 Task: Check the percentage active listings of contemporary in the last 1 year.
Action: Mouse moved to (850, 192)
Screenshot: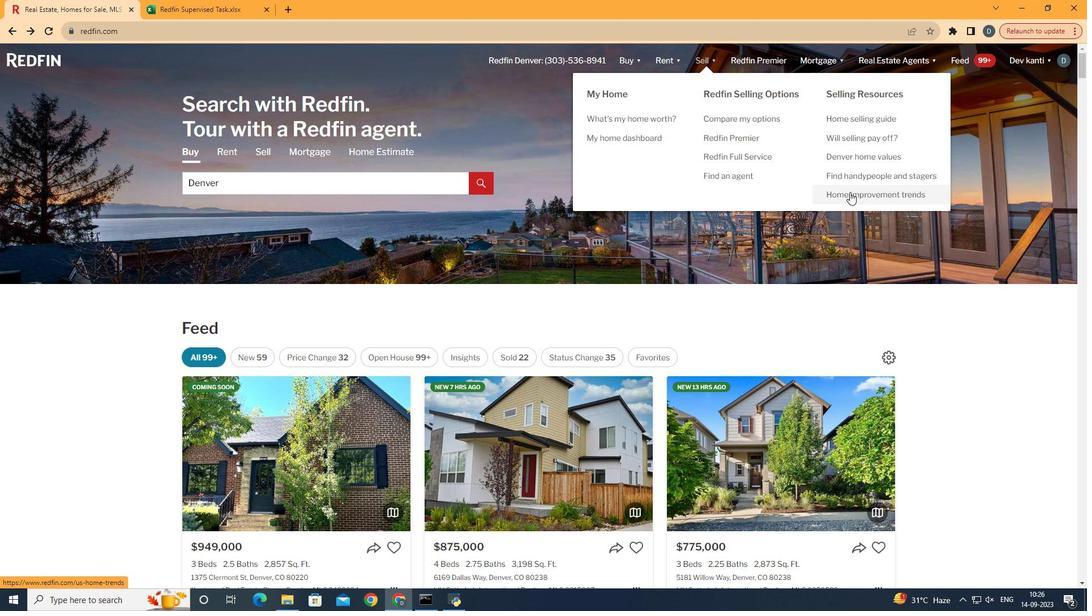 
Action: Mouse pressed left at (850, 192)
Screenshot: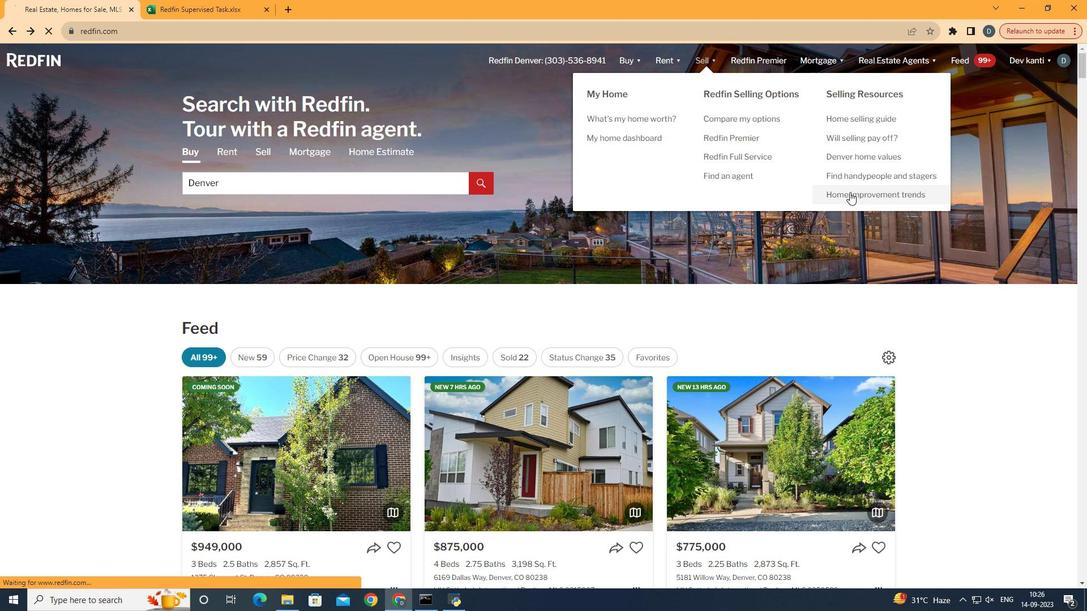 
Action: Mouse moved to (273, 216)
Screenshot: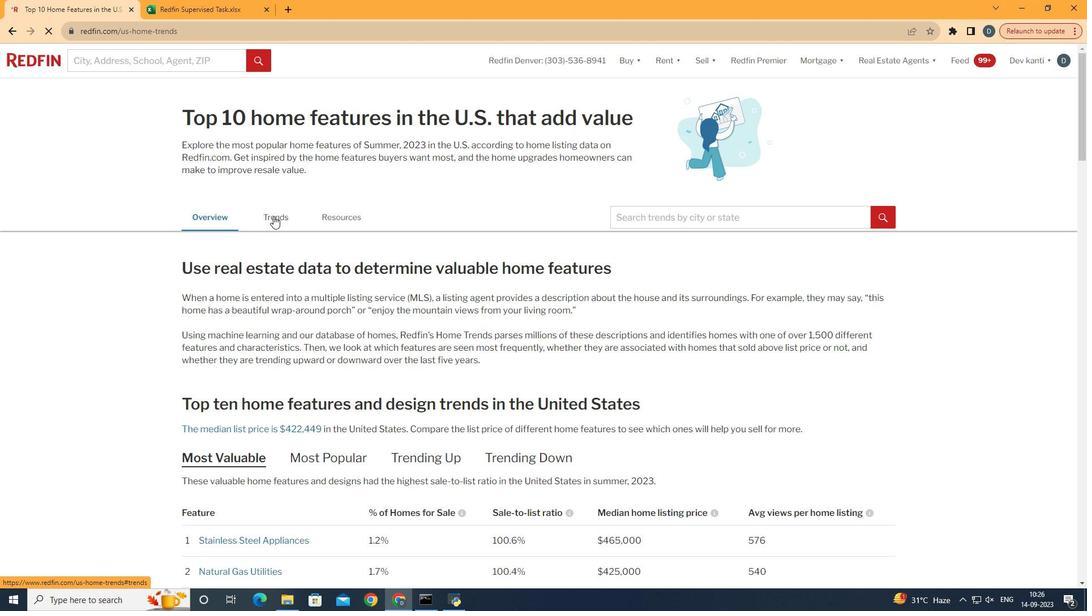 
Action: Mouse pressed left at (273, 216)
Screenshot: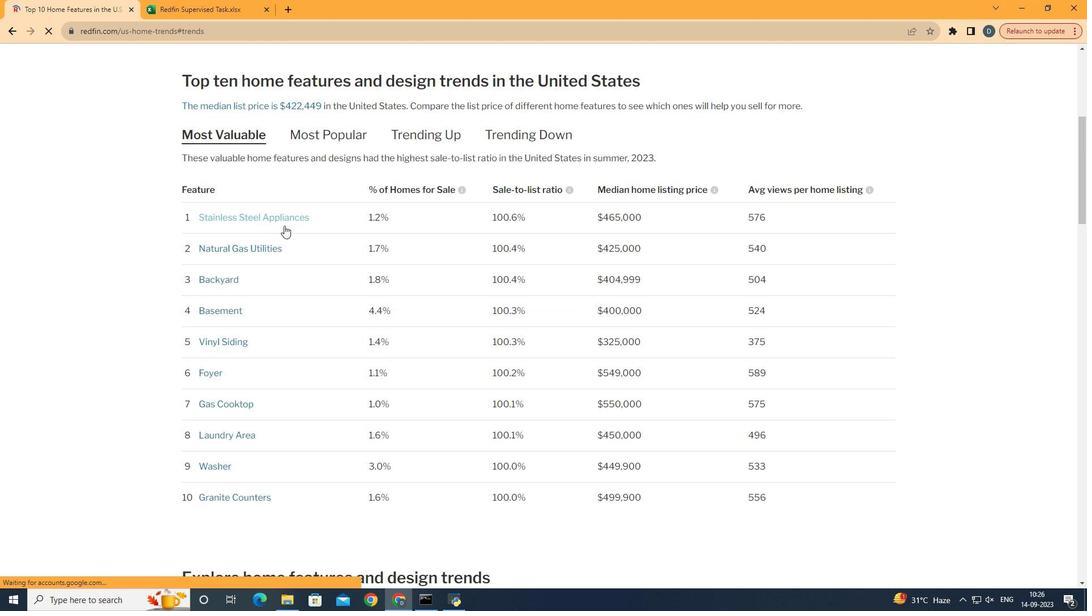 
Action: Mouse moved to (365, 269)
Screenshot: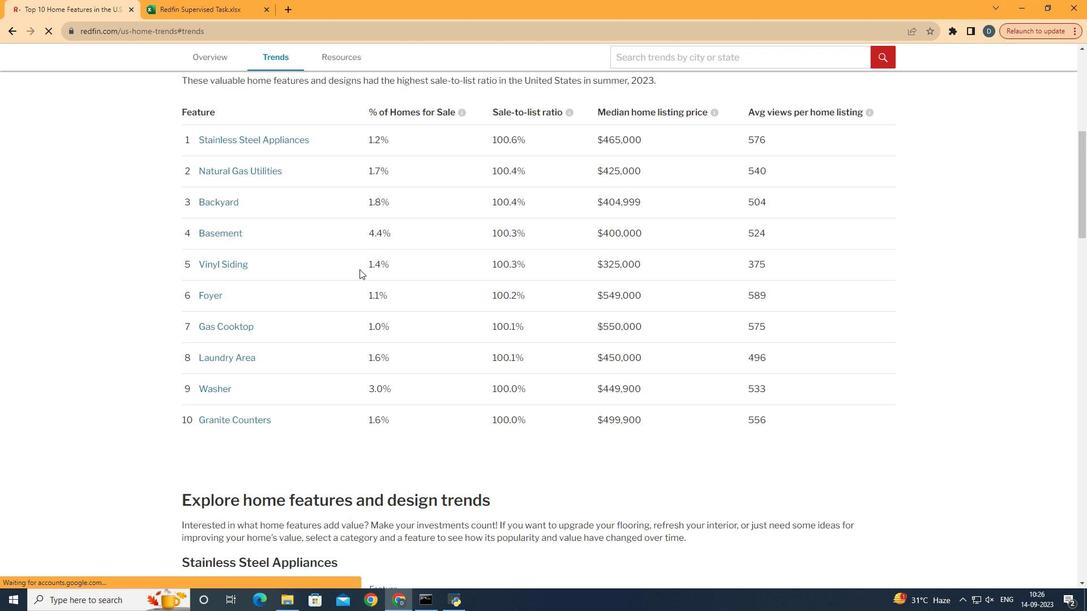 
Action: Mouse scrolled (365, 268) with delta (0, 0)
Screenshot: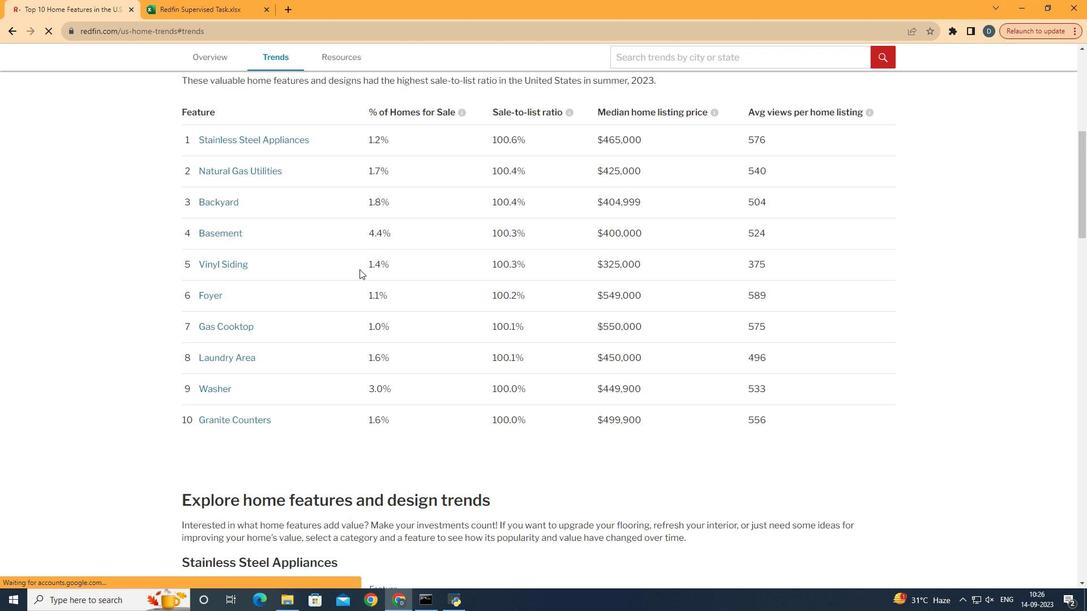 
Action: Mouse moved to (368, 268)
Screenshot: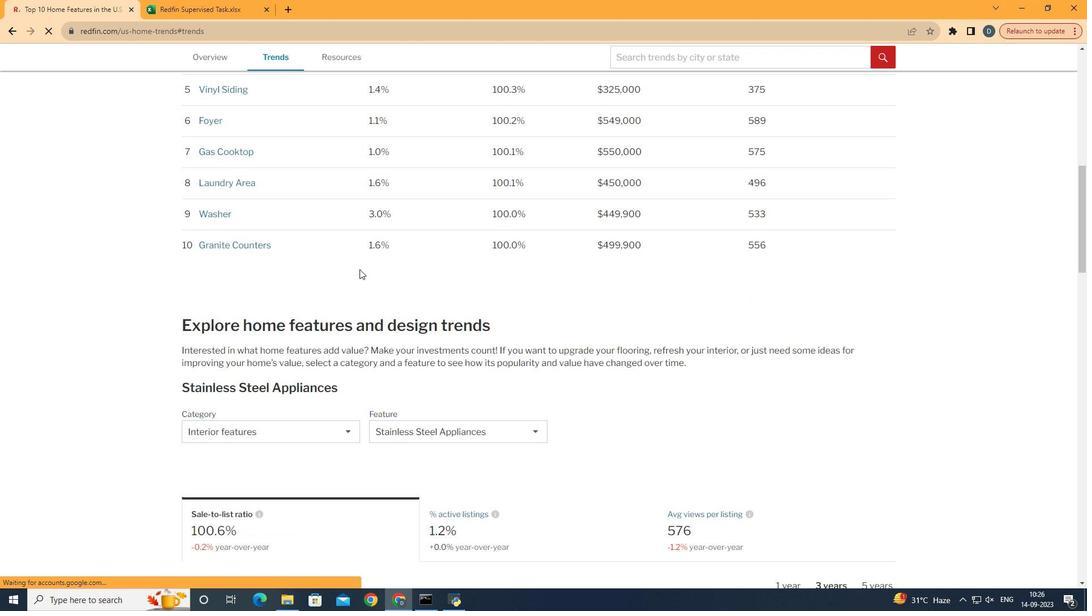 
Action: Mouse scrolled (368, 267) with delta (0, 0)
Screenshot: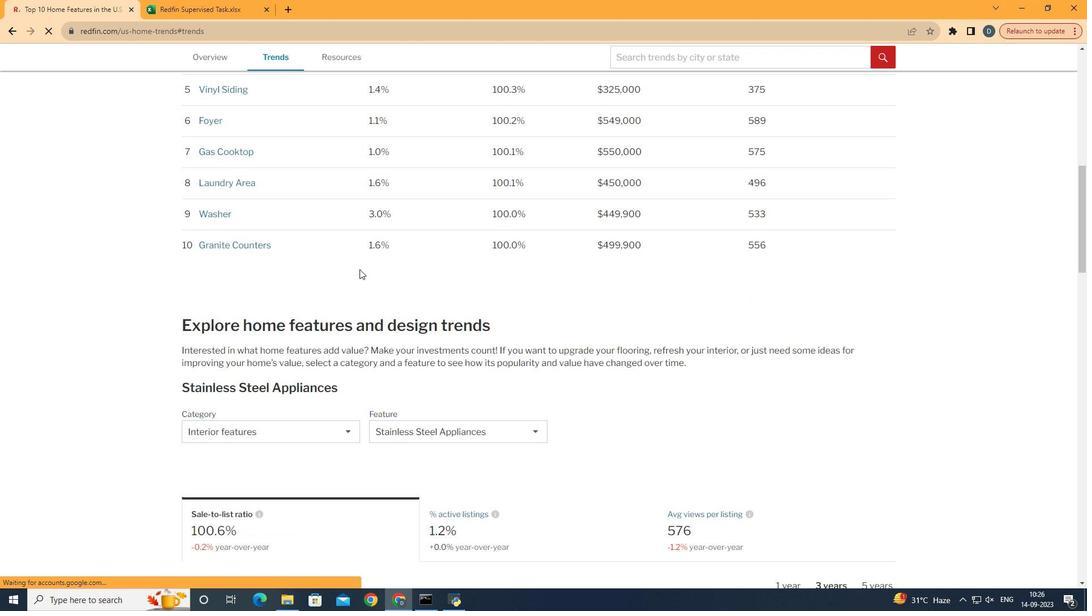 
Action: Mouse moved to (369, 267)
Screenshot: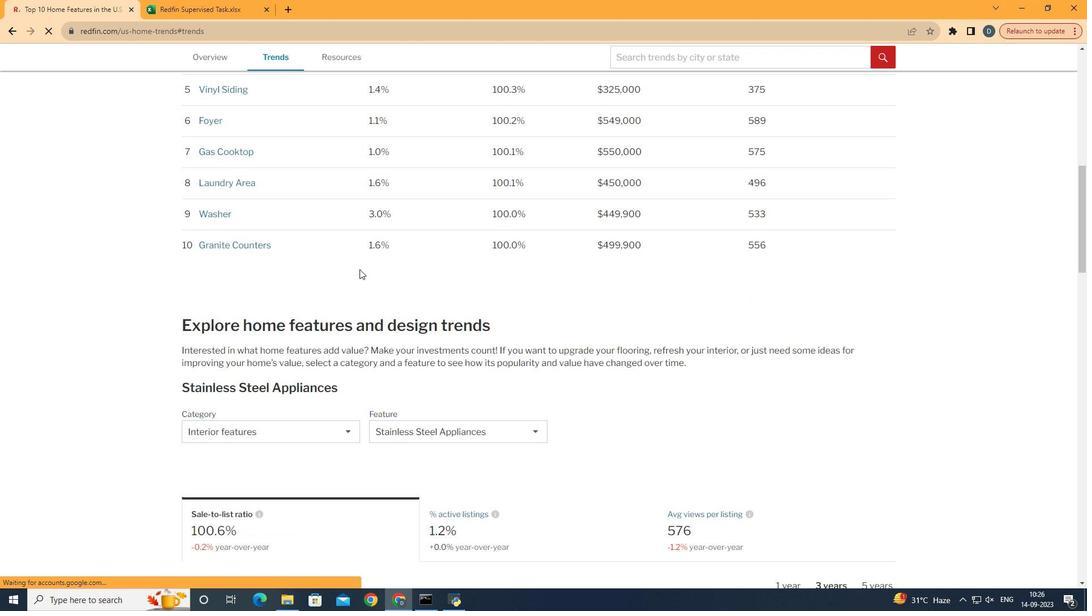 
Action: Mouse scrolled (369, 267) with delta (0, 0)
Screenshot: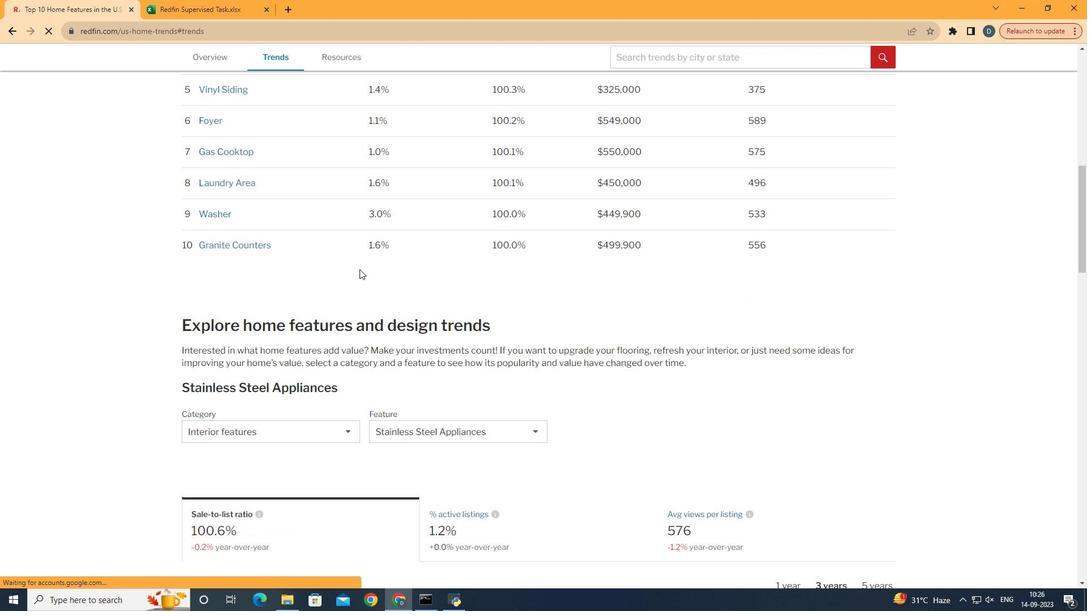 
Action: Mouse moved to (366, 267)
Screenshot: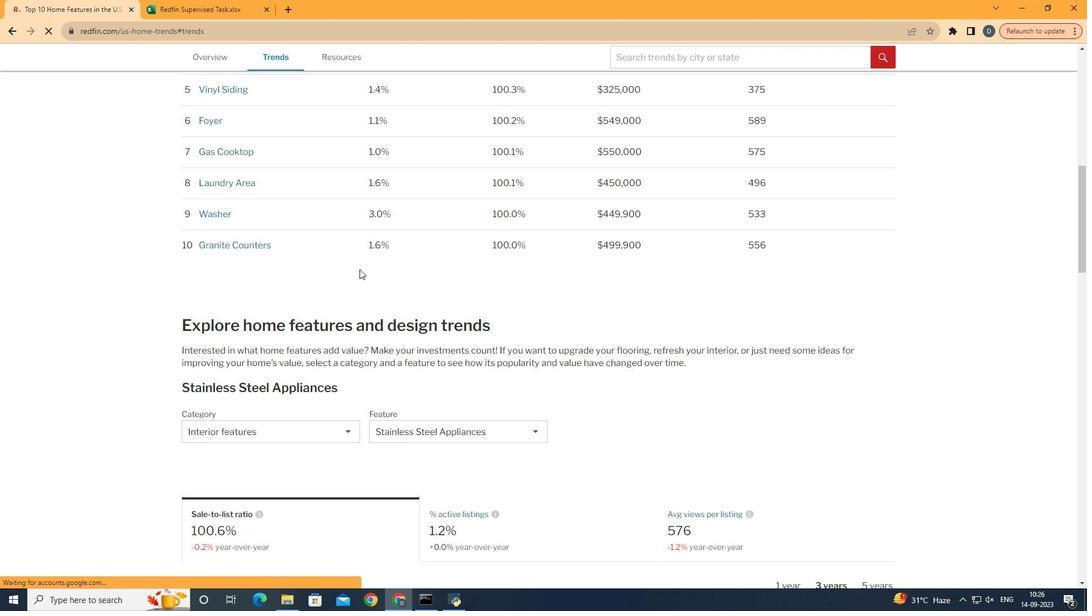 
Action: Mouse scrolled (366, 267) with delta (0, 0)
Screenshot: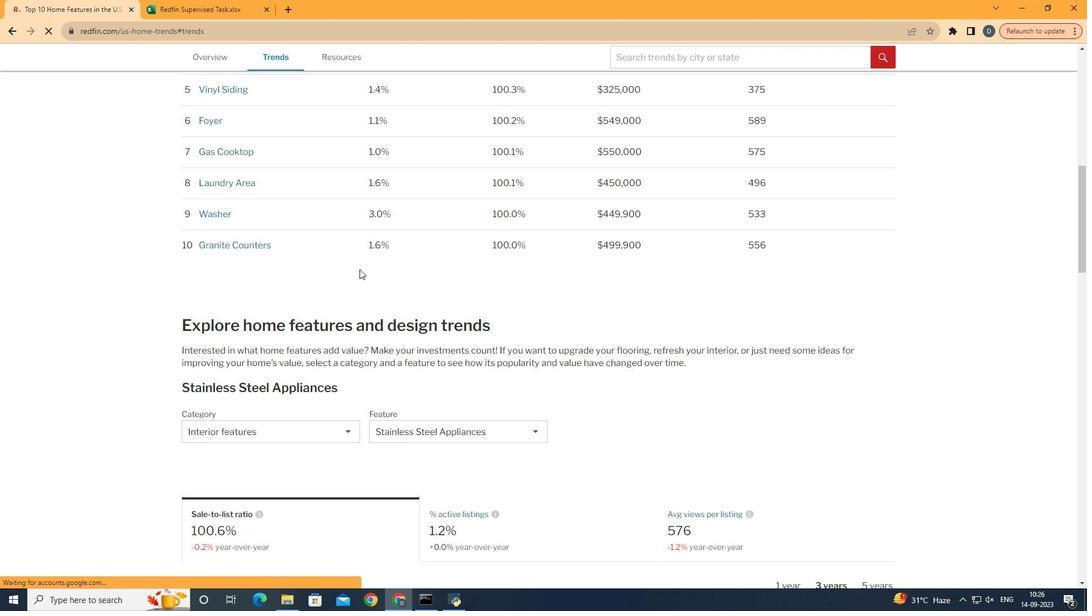 
Action: Mouse moved to (359, 269)
Screenshot: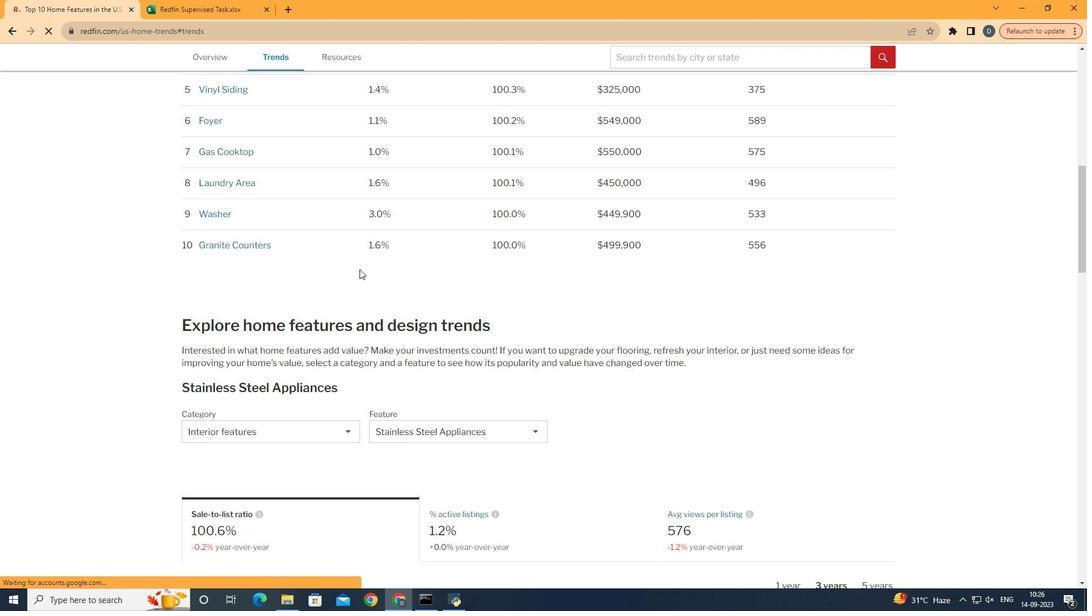 
Action: Mouse scrolled (359, 269) with delta (0, 0)
Screenshot: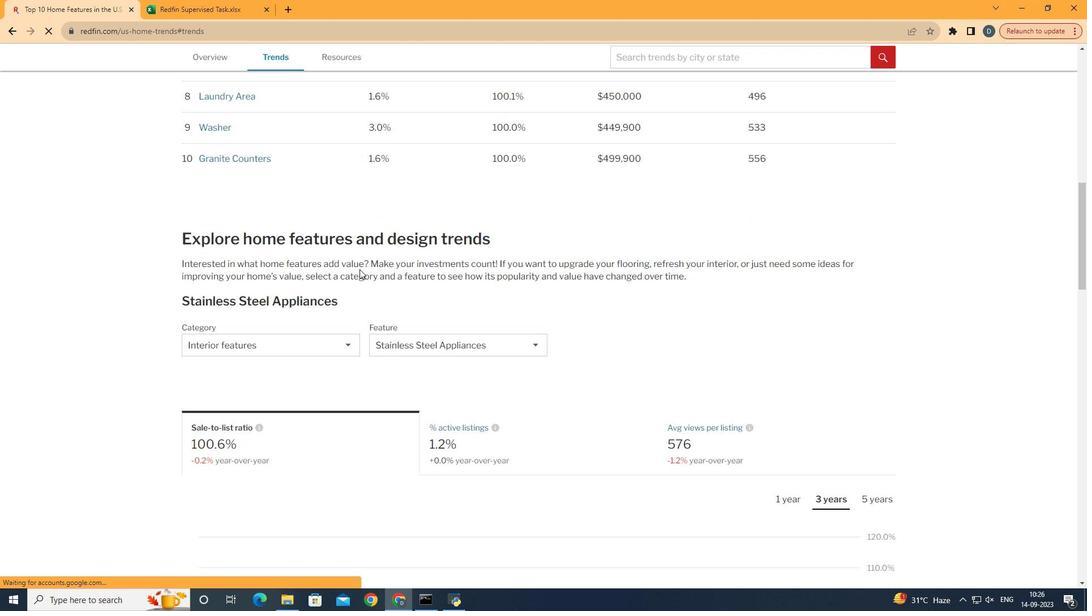 
Action: Mouse scrolled (359, 269) with delta (0, 0)
Screenshot: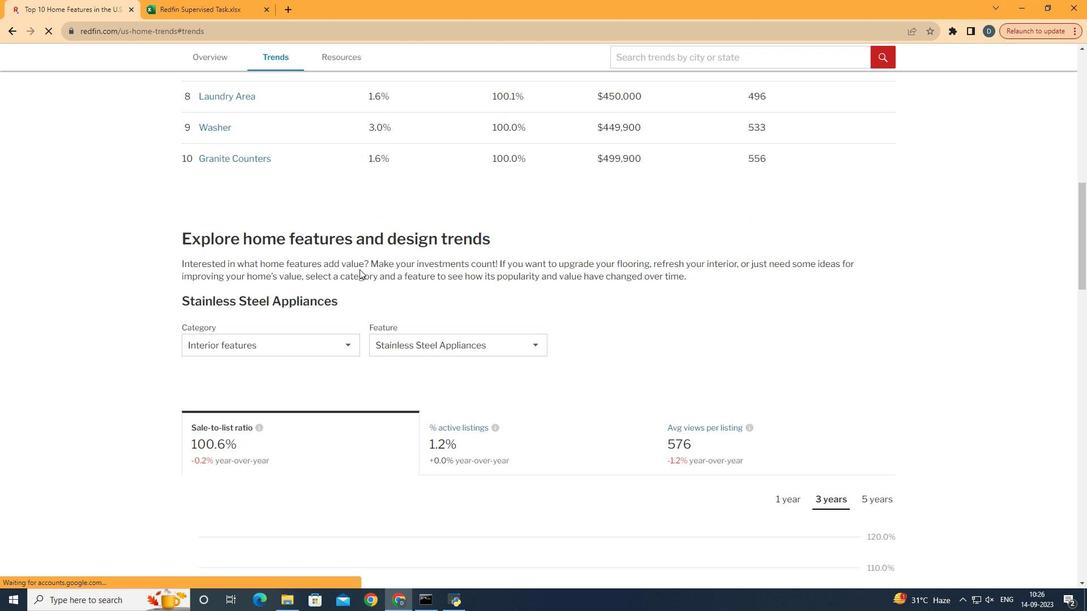 
Action: Mouse moved to (359, 269)
Screenshot: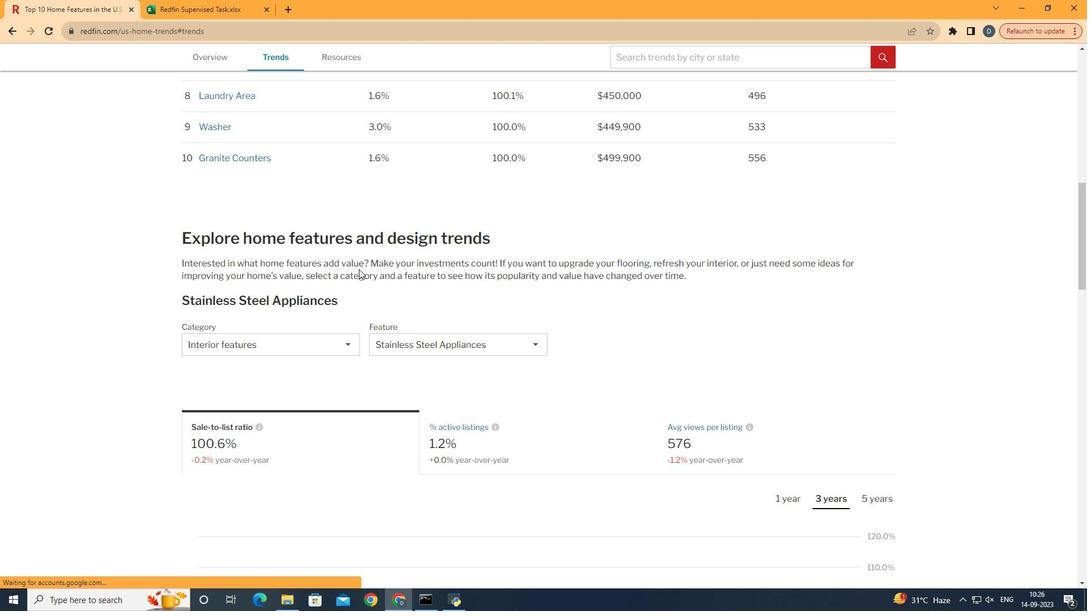 
Action: Mouse scrolled (359, 269) with delta (0, 0)
Screenshot: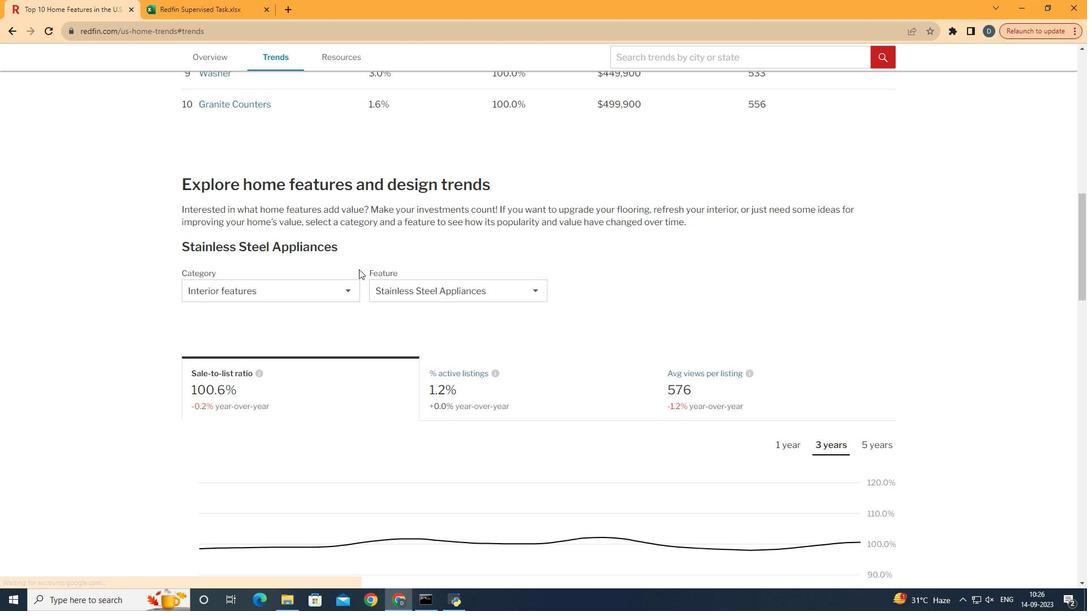 
Action: Mouse moved to (327, 293)
Screenshot: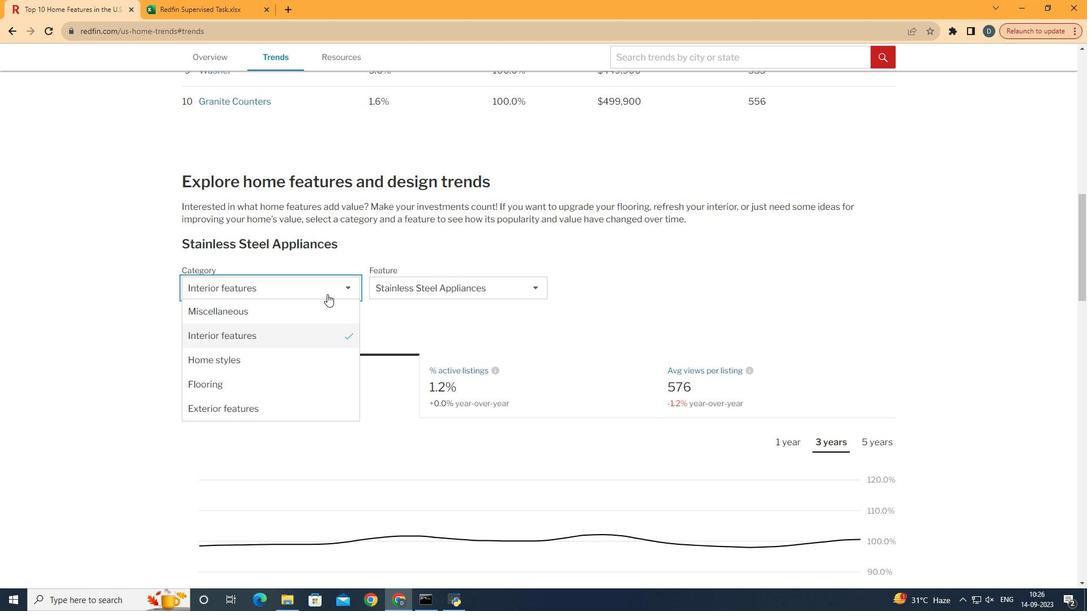 
Action: Mouse pressed left at (327, 293)
Screenshot: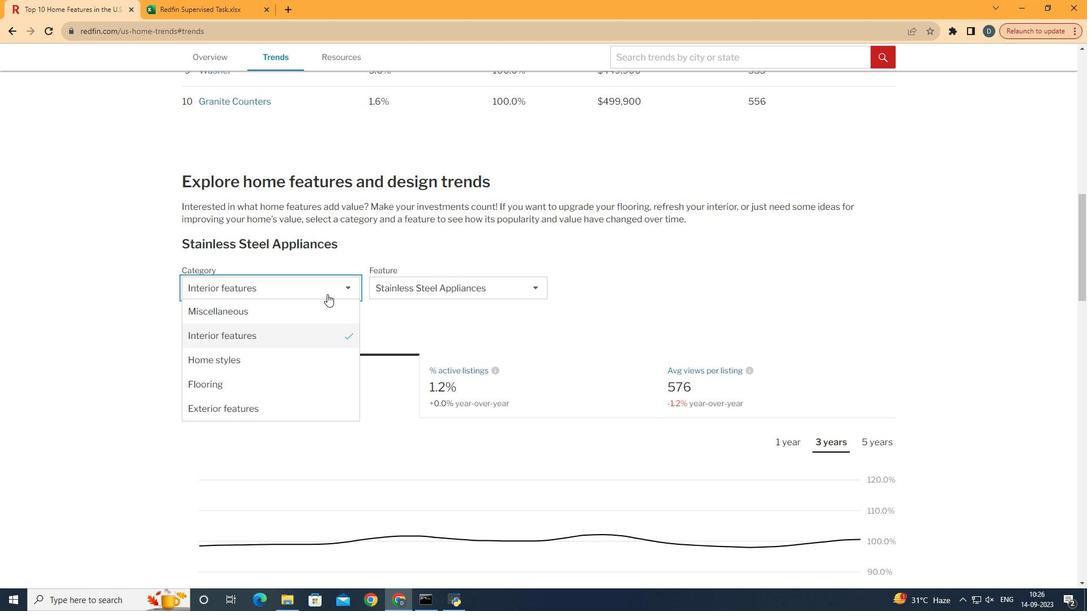 
Action: Mouse moved to (318, 358)
Screenshot: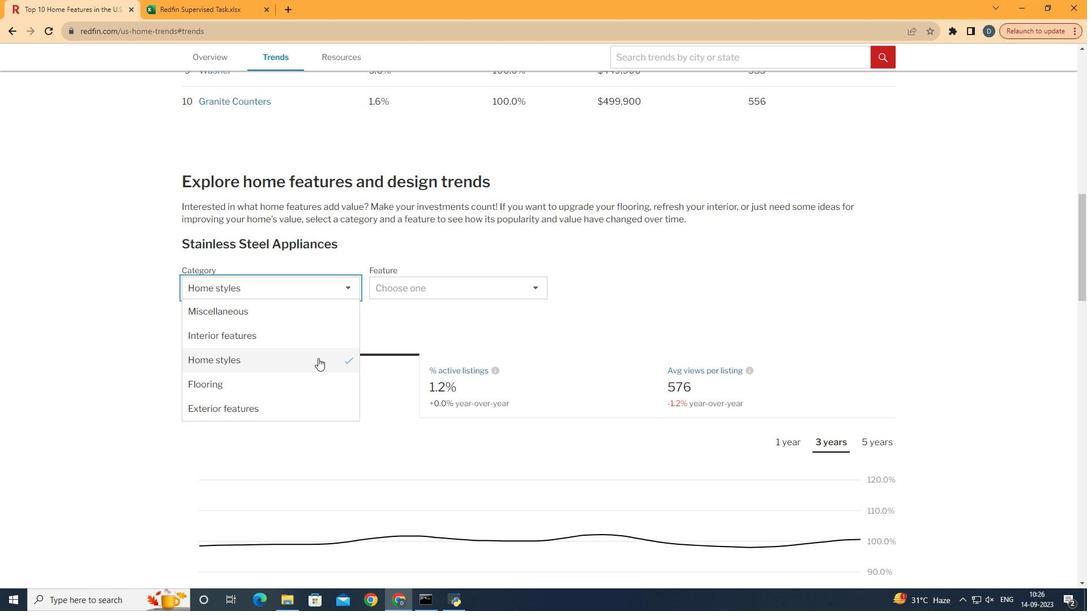 
Action: Mouse pressed left at (318, 358)
Screenshot: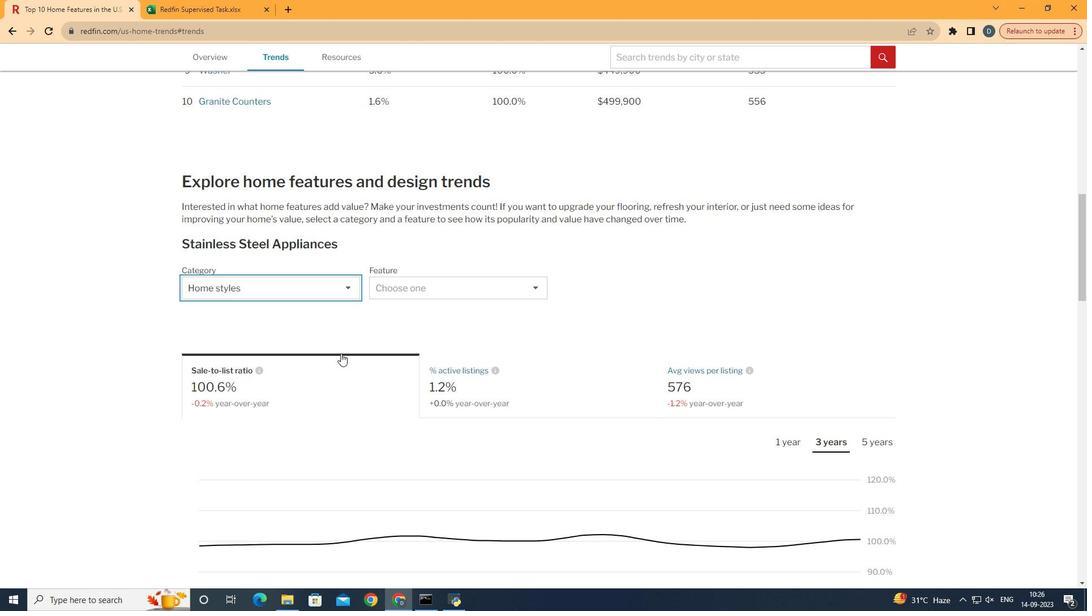 
Action: Mouse moved to (469, 295)
Screenshot: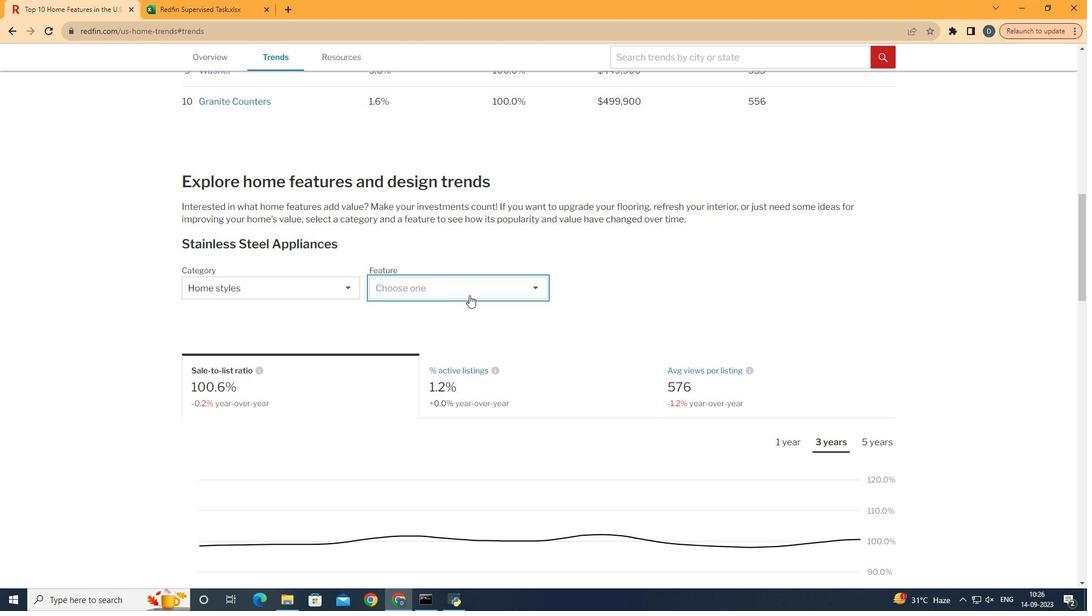 
Action: Mouse pressed left at (469, 295)
Screenshot: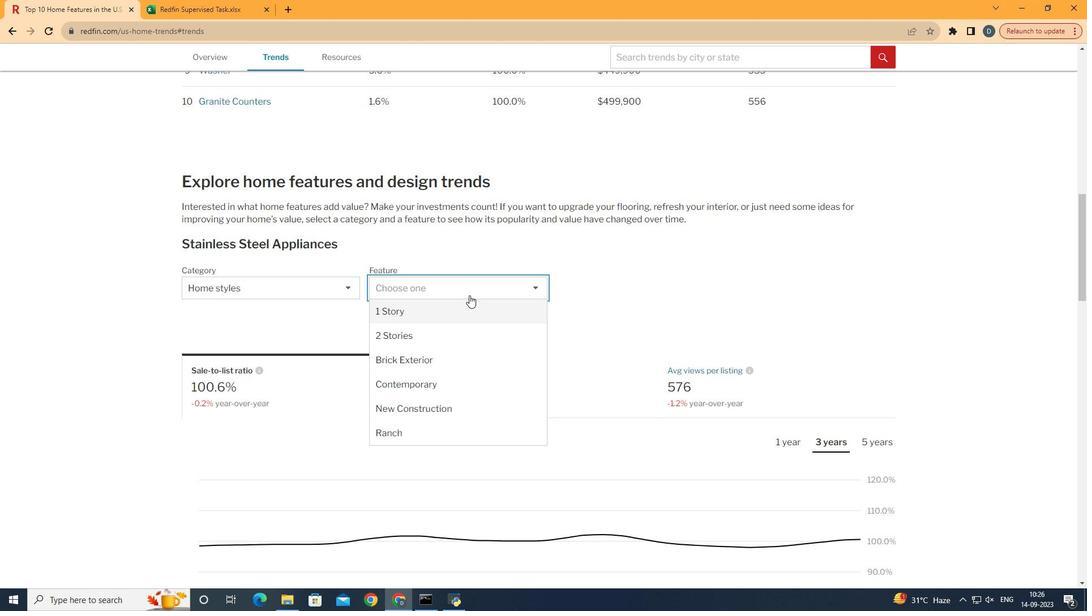 
Action: Mouse moved to (491, 394)
Screenshot: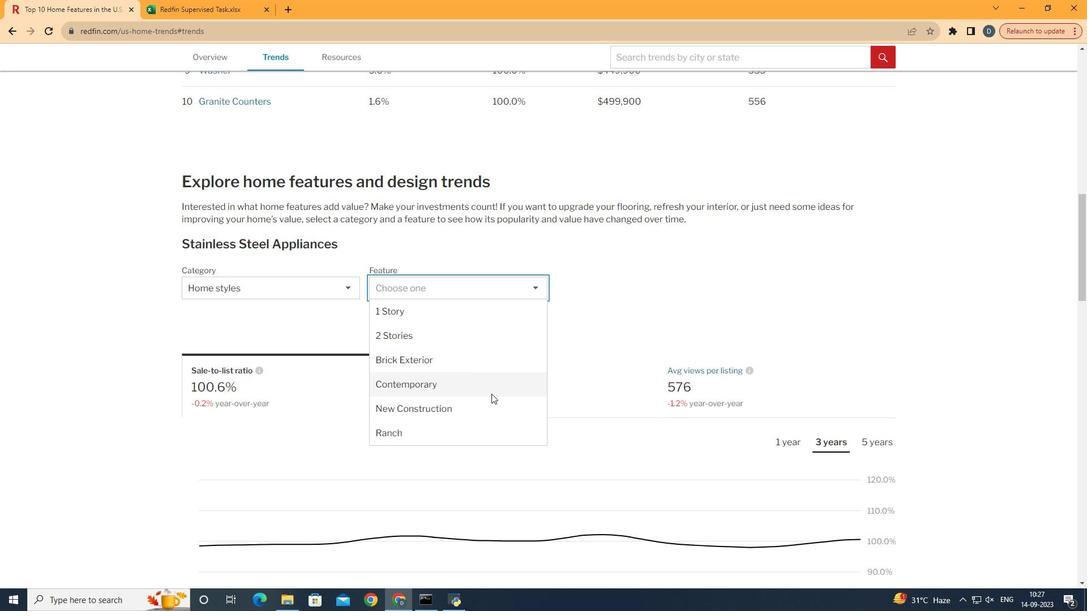 
Action: Mouse pressed left at (491, 394)
Screenshot: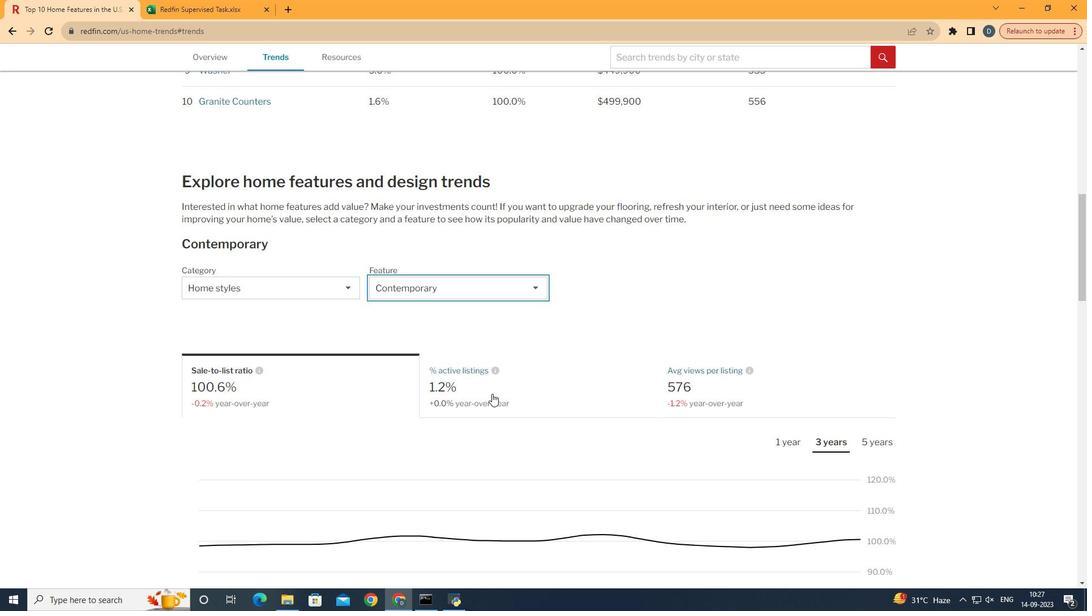 
Action: Mouse moved to (540, 393)
Screenshot: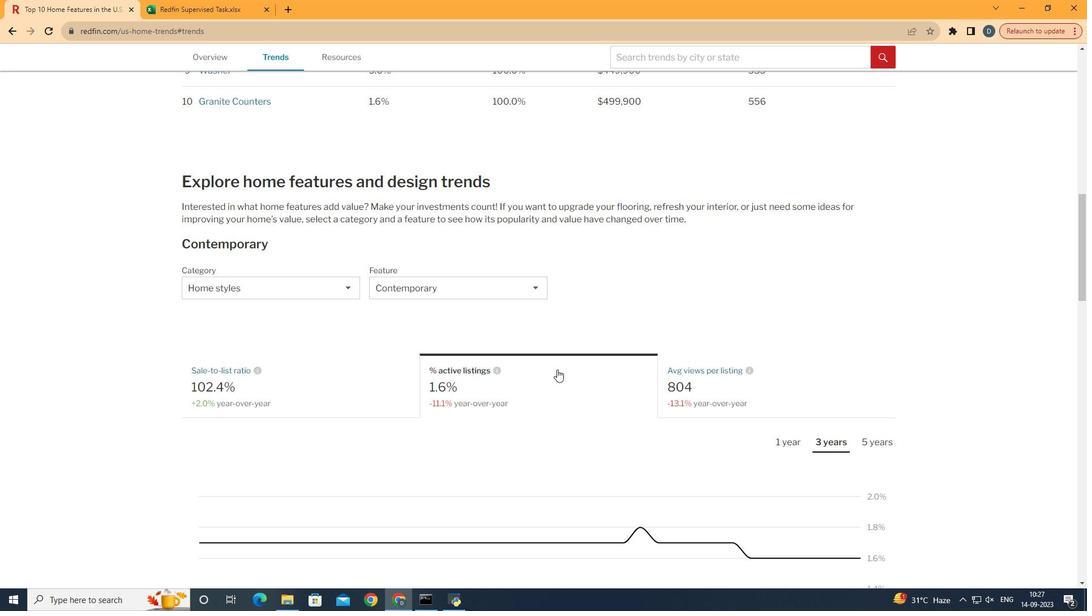 
Action: Mouse pressed left at (540, 393)
Screenshot: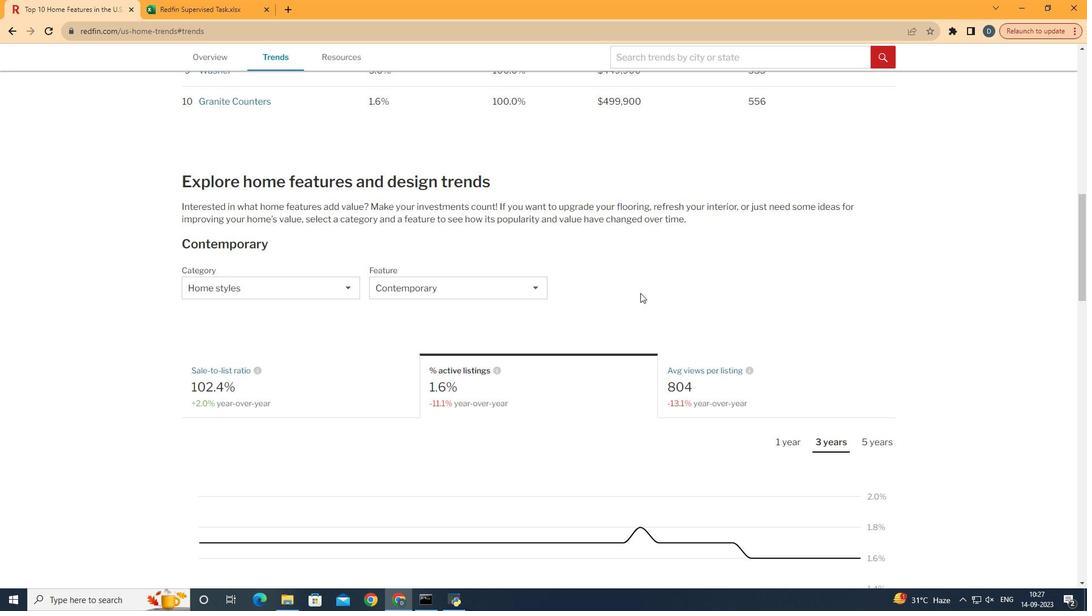 
Action: Mouse moved to (756, 199)
Screenshot: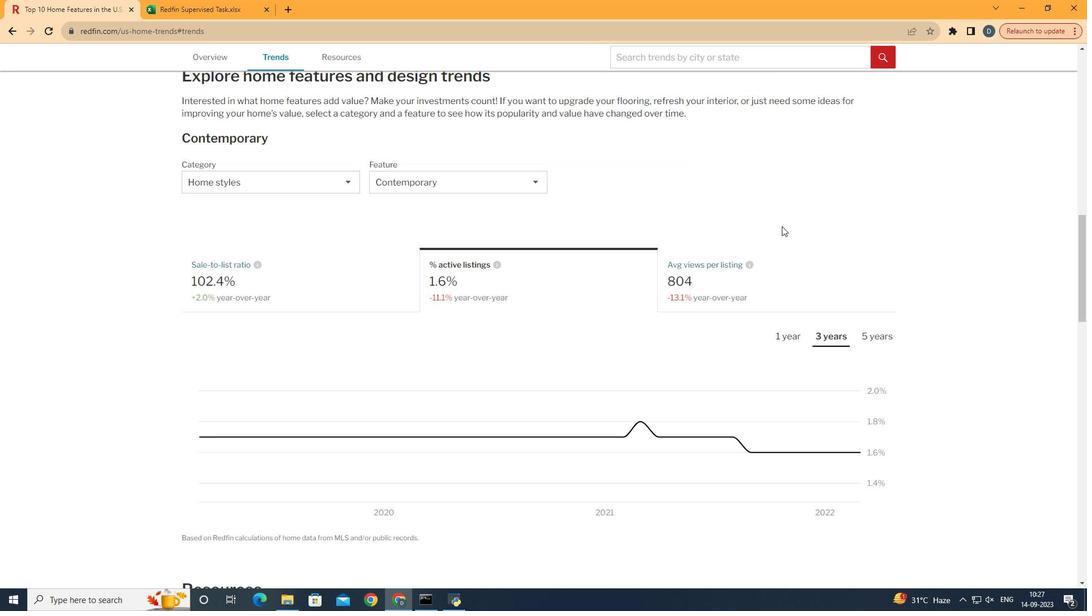 
Action: Mouse scrolled (756, 198) with delta (0, 0)
Screenshot: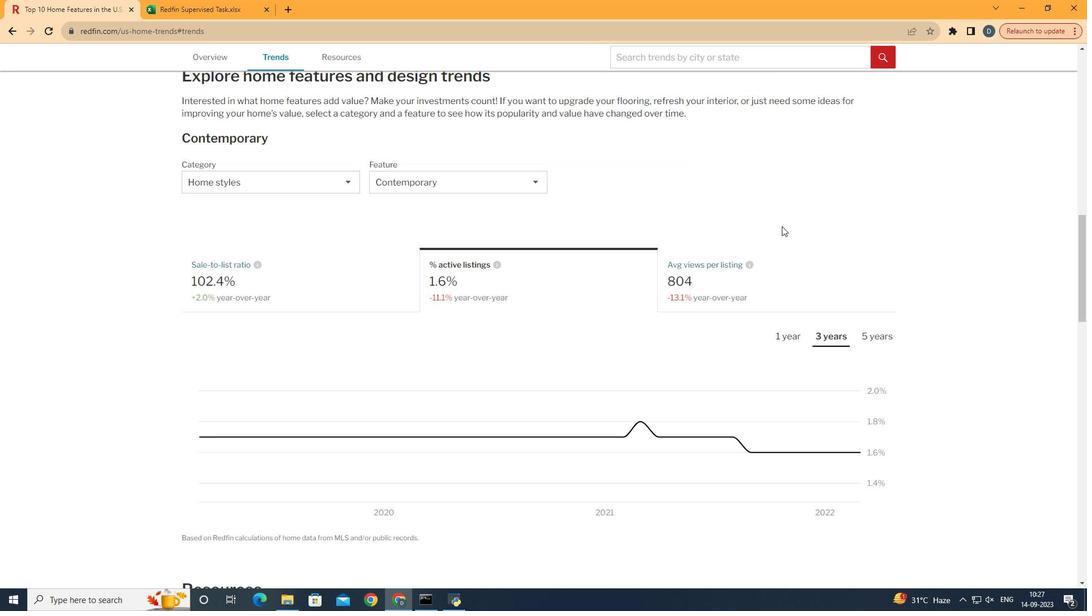 
Action: Mouse moved to (756, 199)
Screenshot: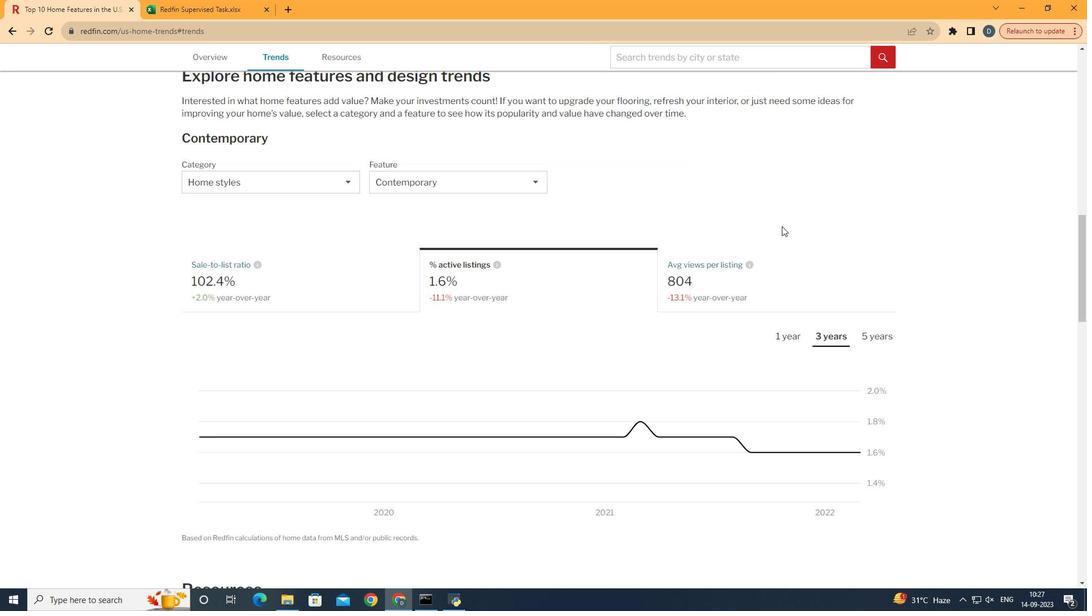 
Action: Mouse scrolled (756, 198) with delta (0, 0)
Screenshot: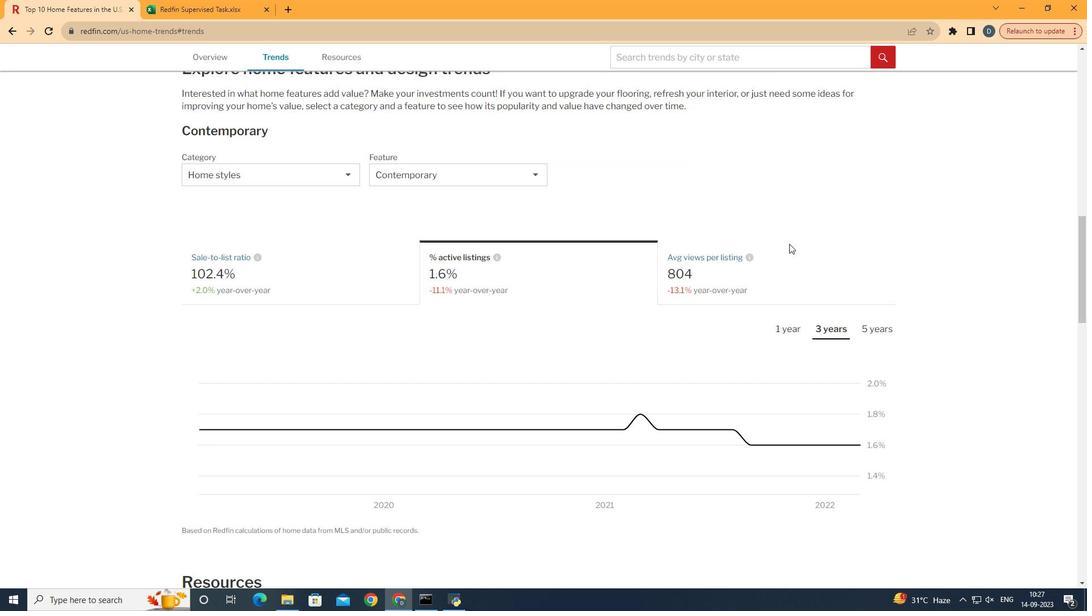 
Action: Mouse moved to (786, 330)
Screenshot: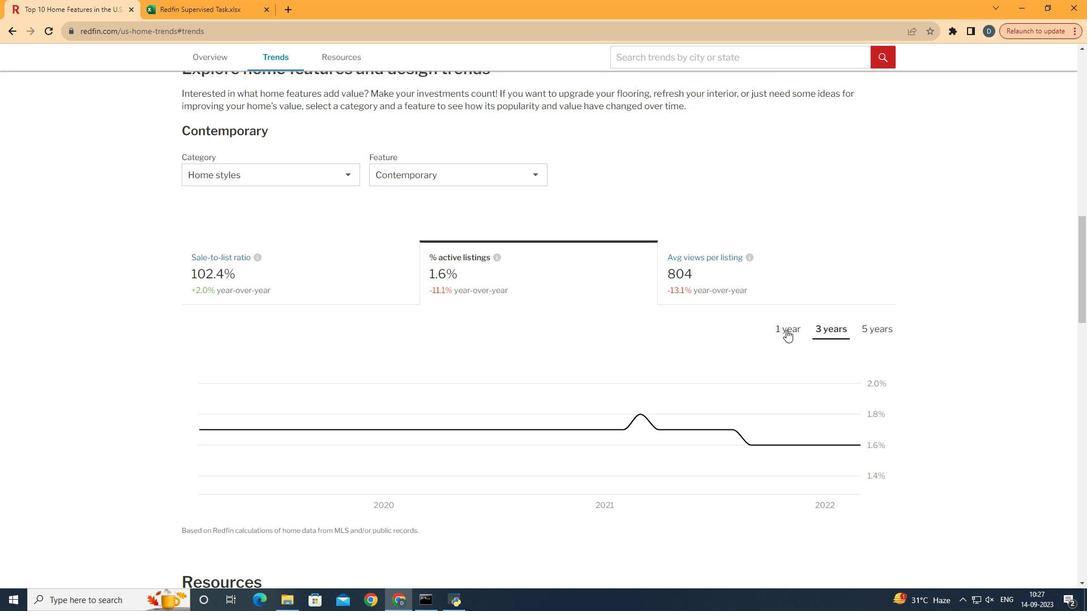 
Action: Mouse pressed left at (786, 330)
Screenshot: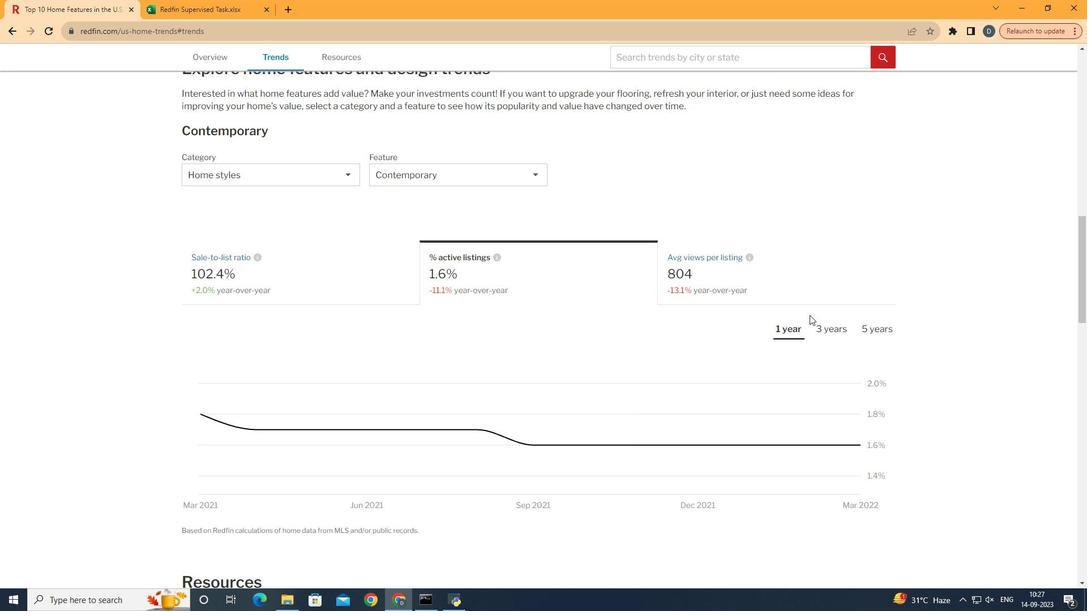 
Action: Mouse moved to (920, 237)
Screenshot: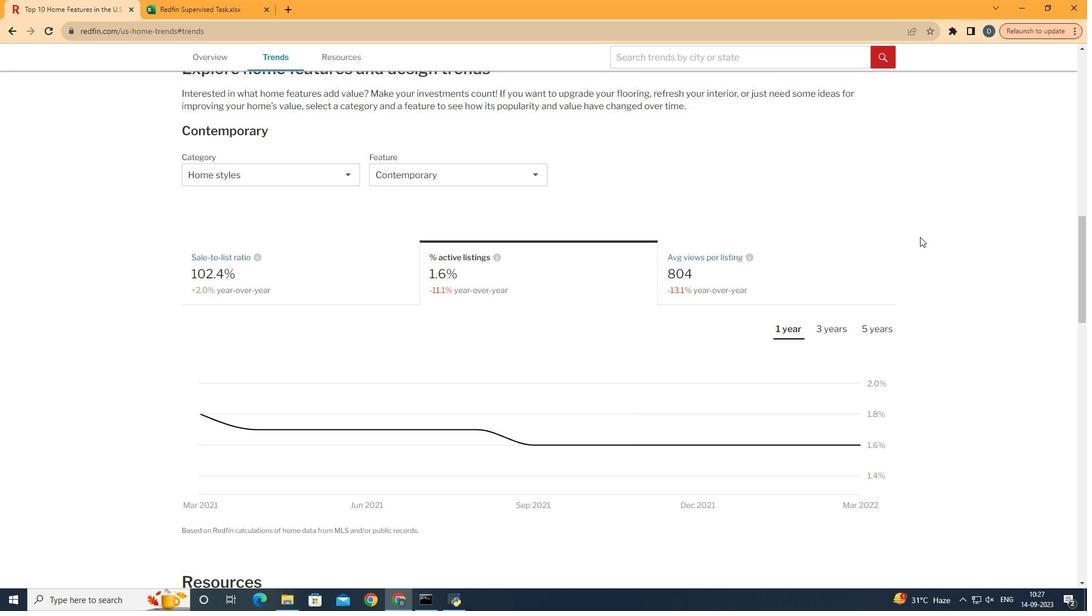 
